 Task: Install and configure the Visual Studio Live Share extension in Visual Studio Code for collaborative coding.
Action: Mouse moved to (14, 164)
Screenshot: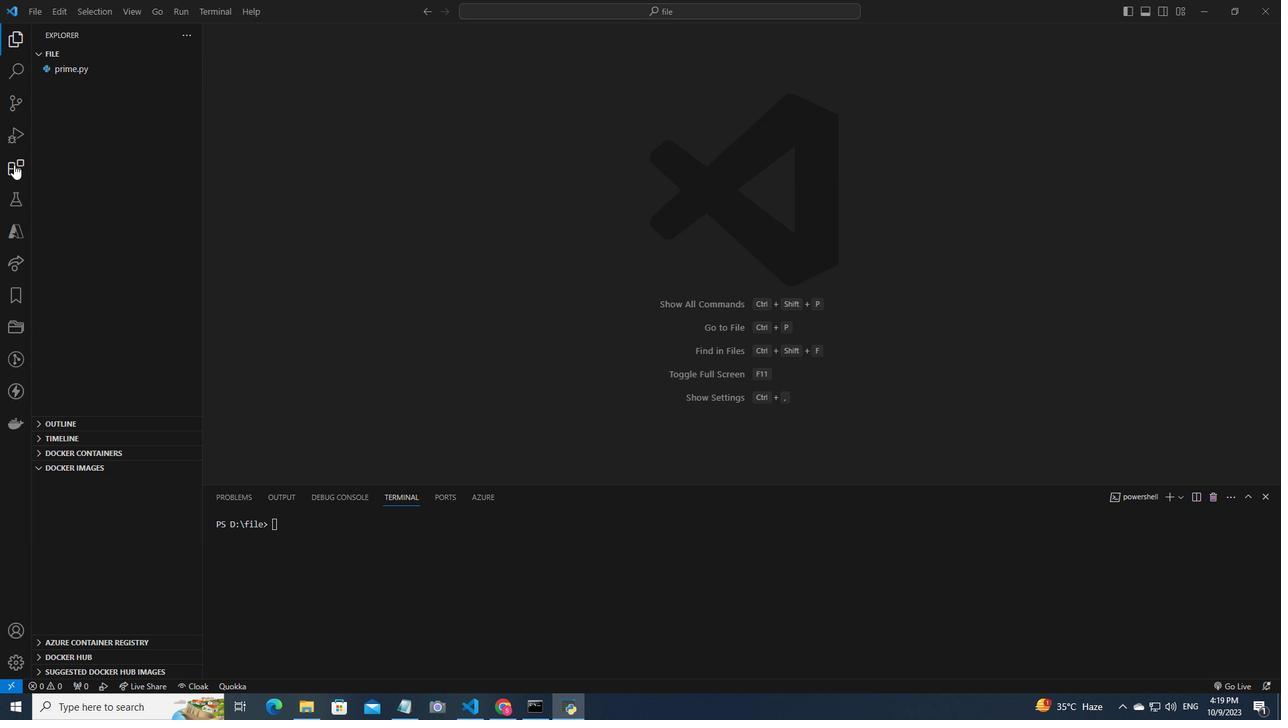 
Action: Mouse pressed left at (14, 164)
Screenshot: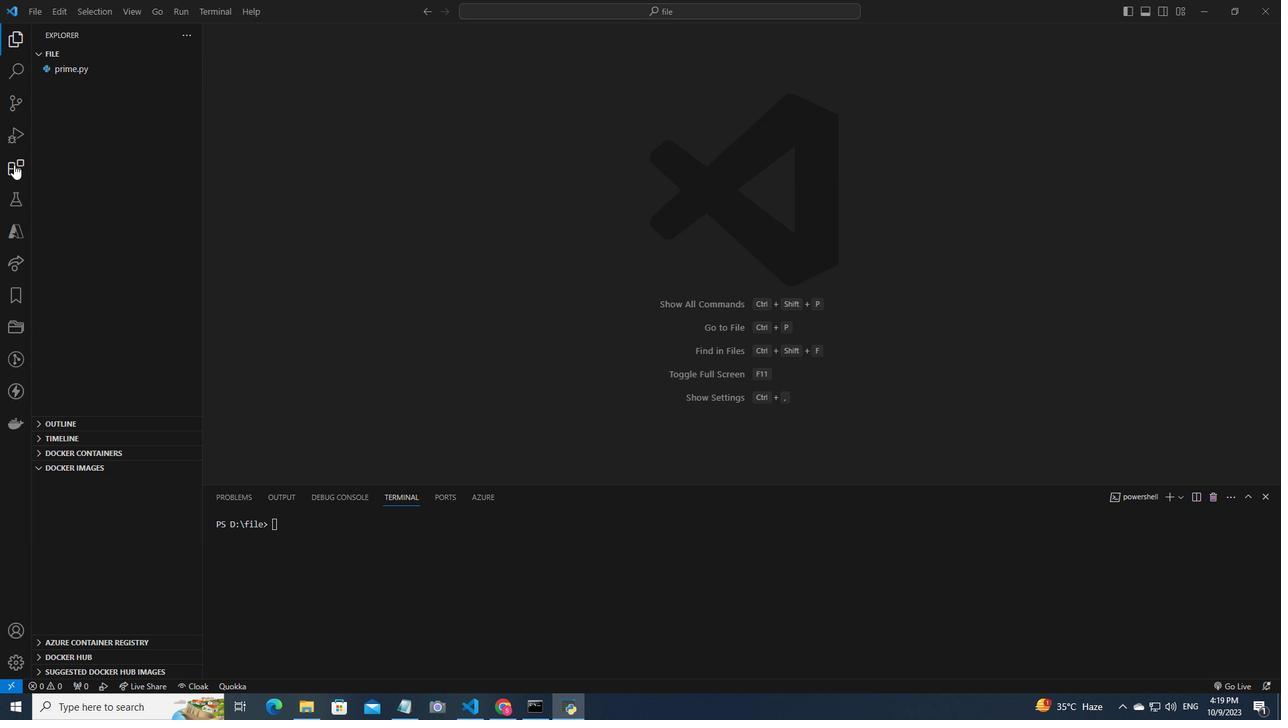 
Action: Mouse moved to (132, 56)
Screenshot: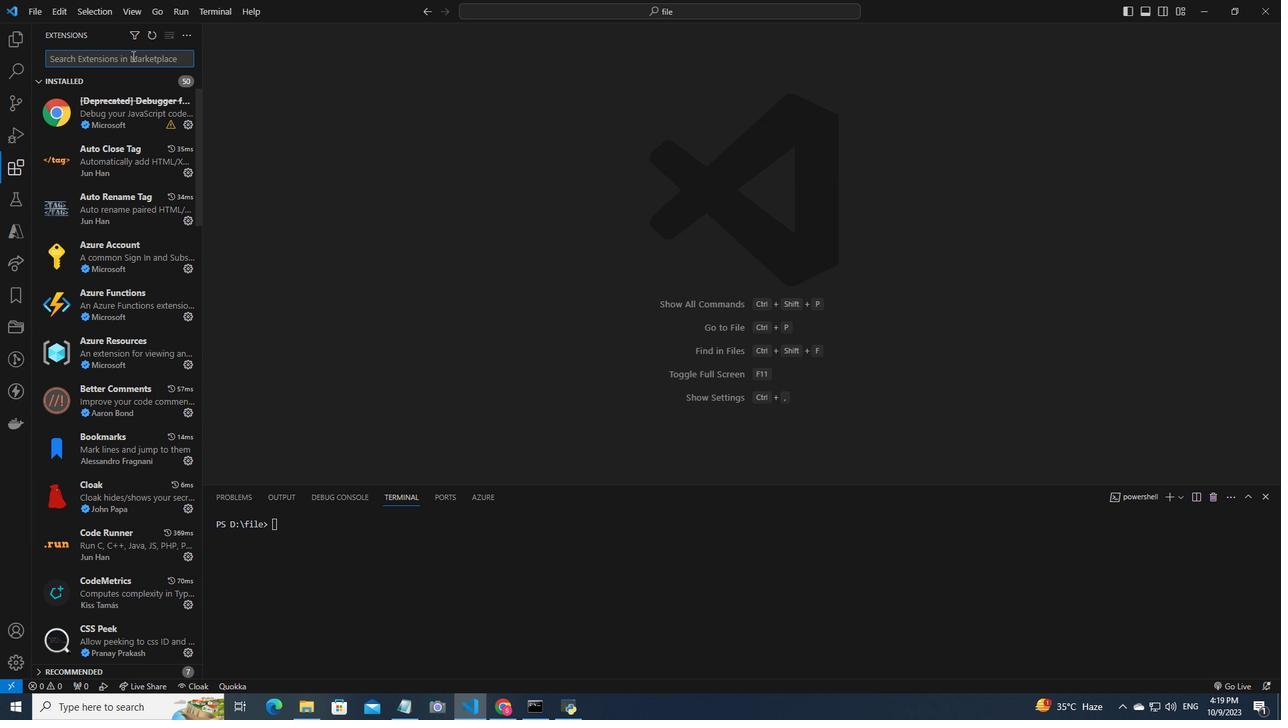 
Action: Mouse pressed left at (132, 56)
Screenshot: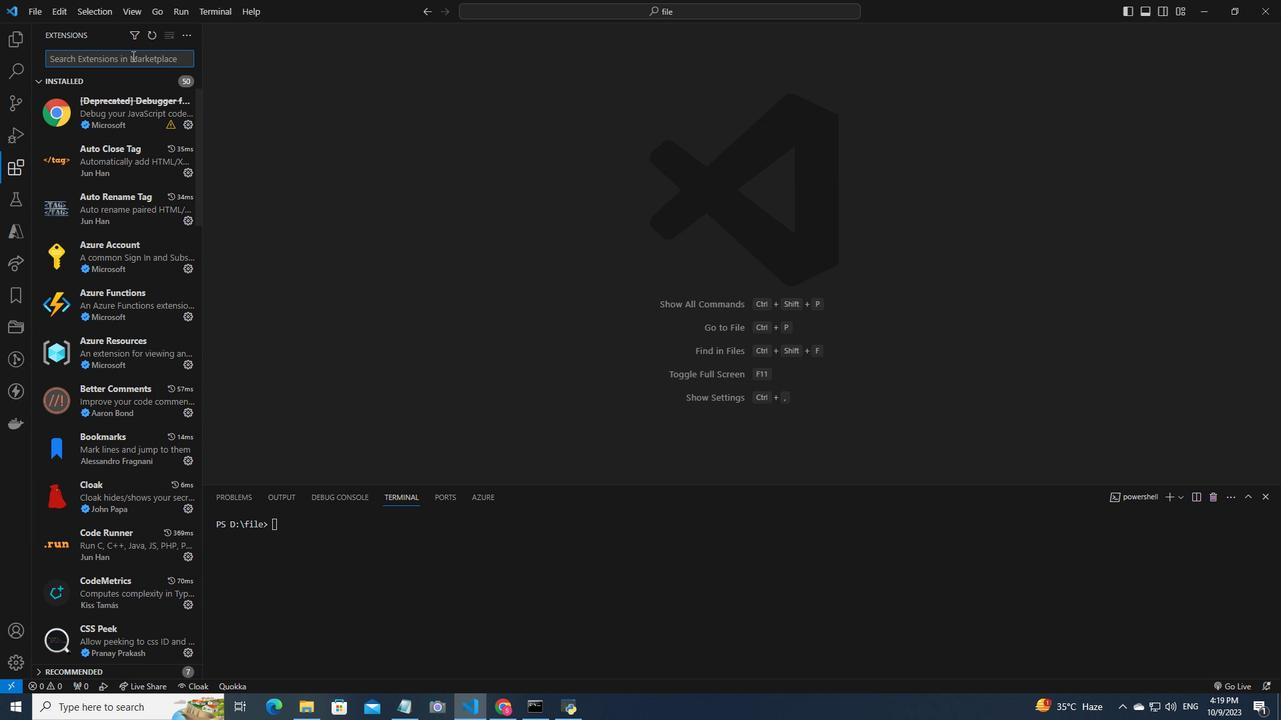 
Action: Key pressed live<Key.space>share
Screenshot: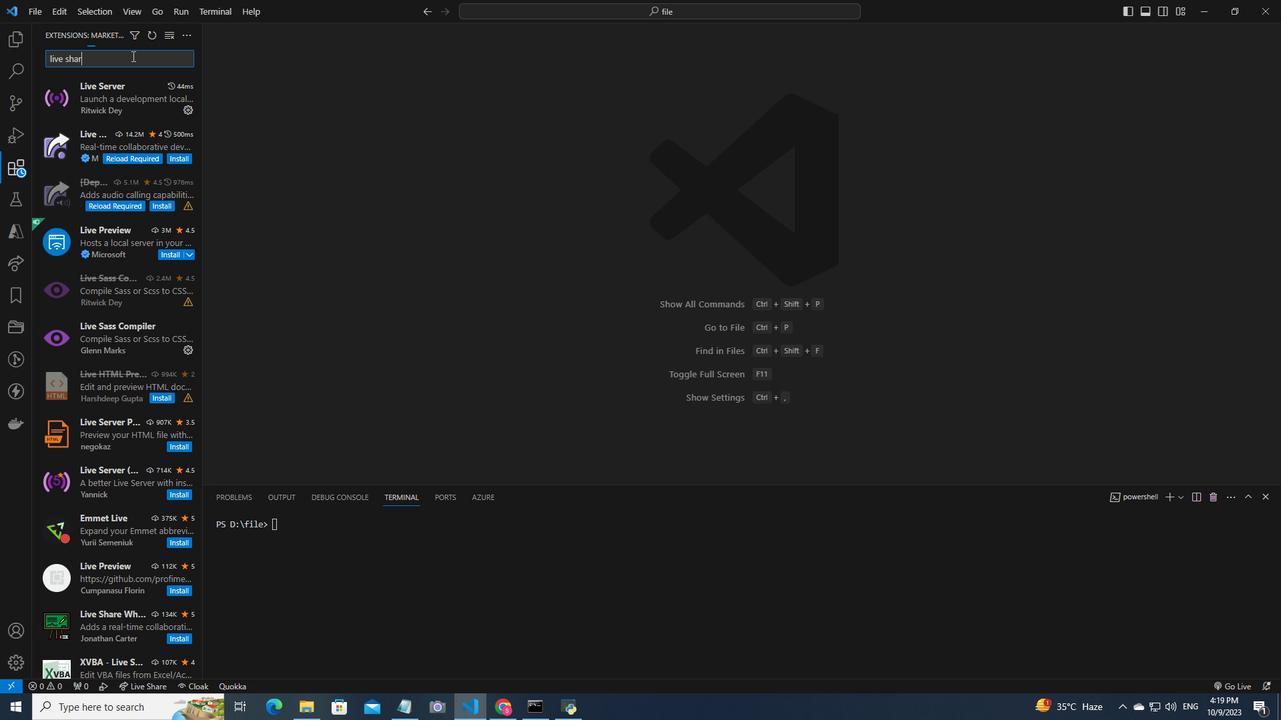 
Action: Mouse moved to (85, 96)
Screenshot: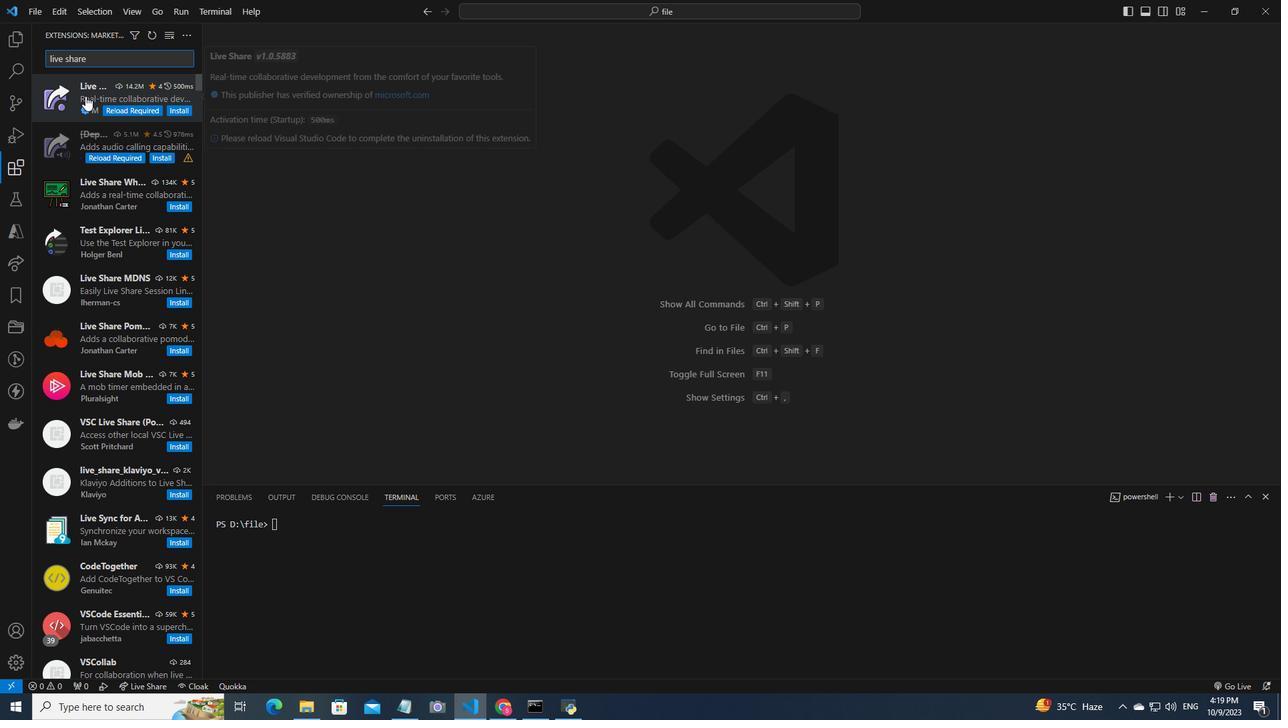 
Action: Mouse pressed left at (85, 96)
Screenshot: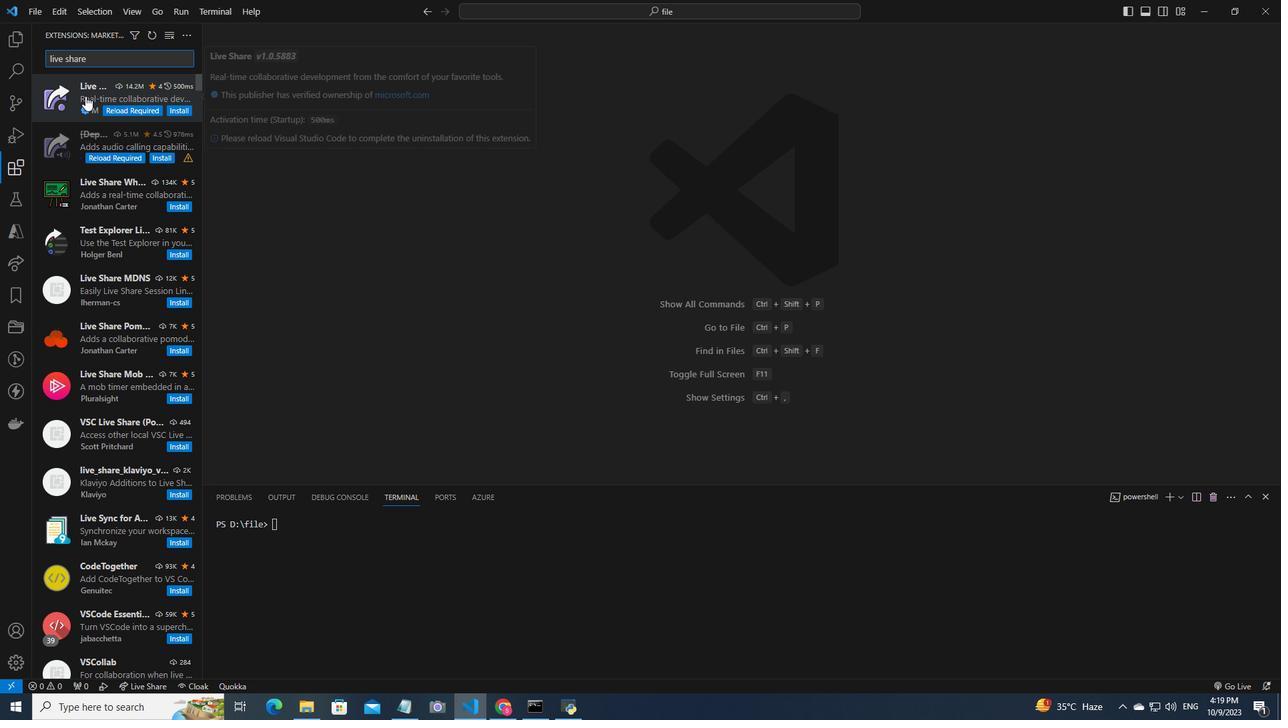 
Action: Mouse moved to (504, 128)
Screenshot: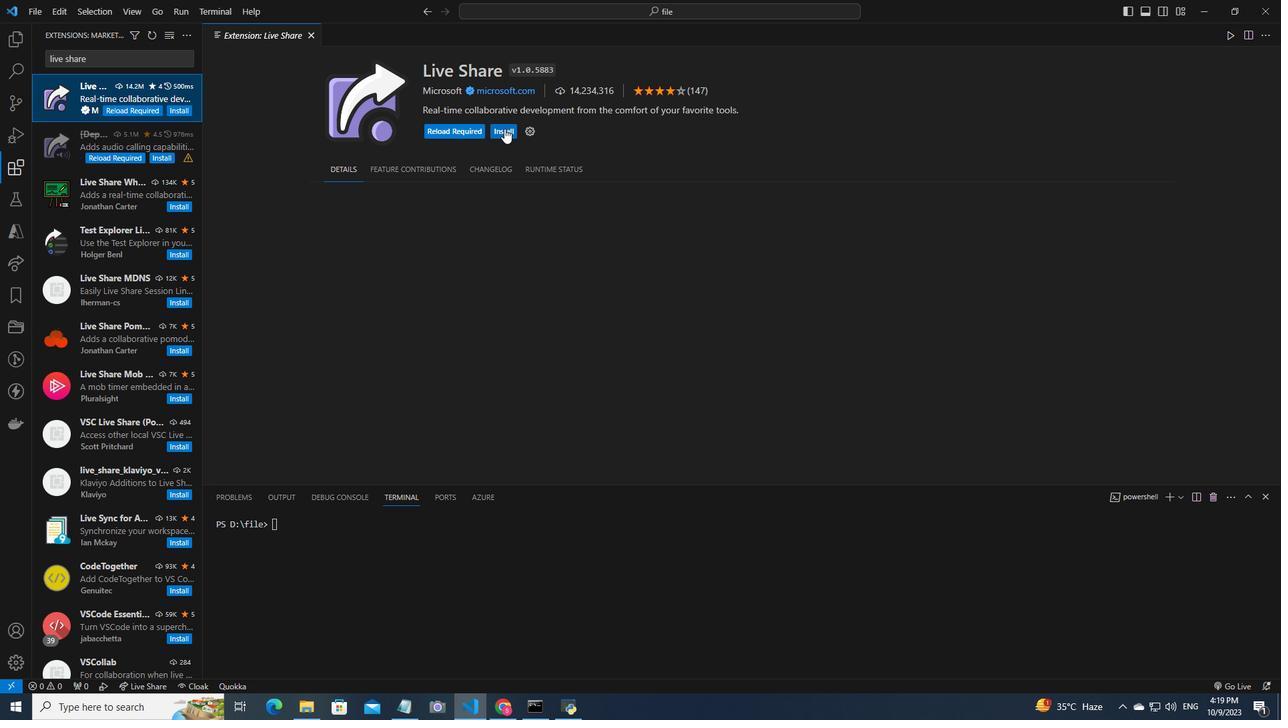 
Action: Mouse pressed left at (504, 128)
Screenshot: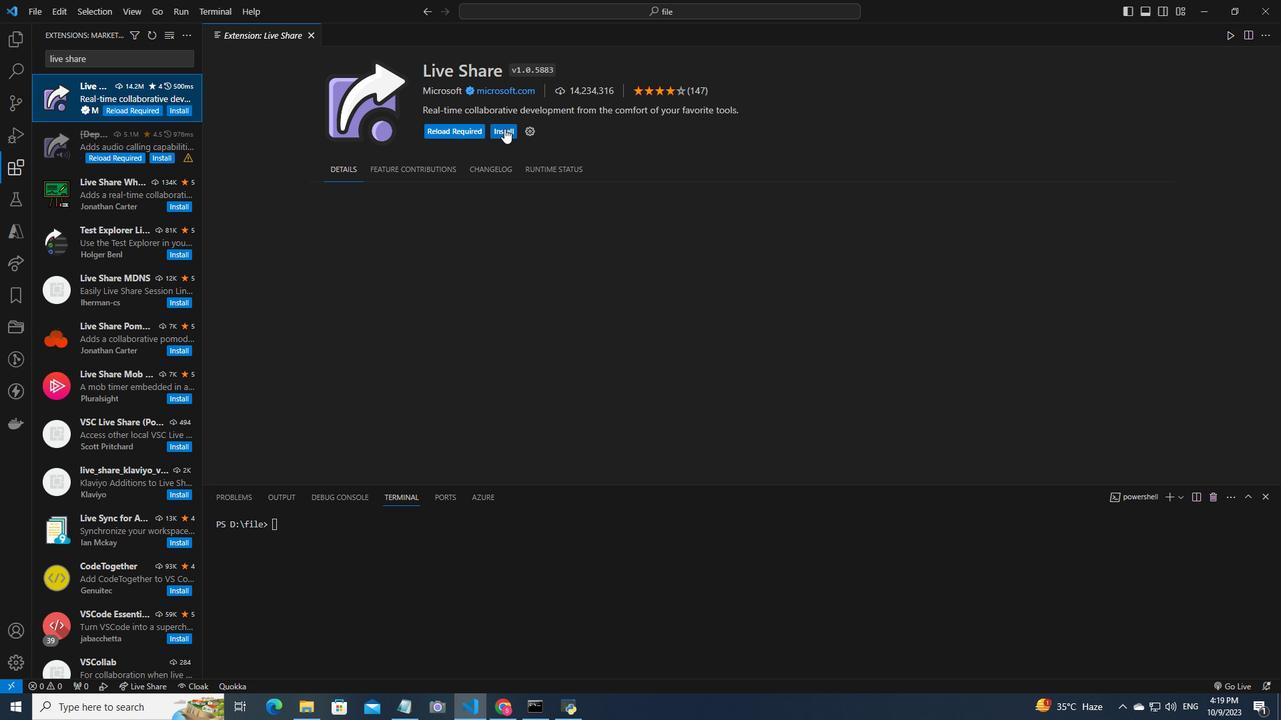 
Action: Mouse moved to (186, 113)
Screenshot: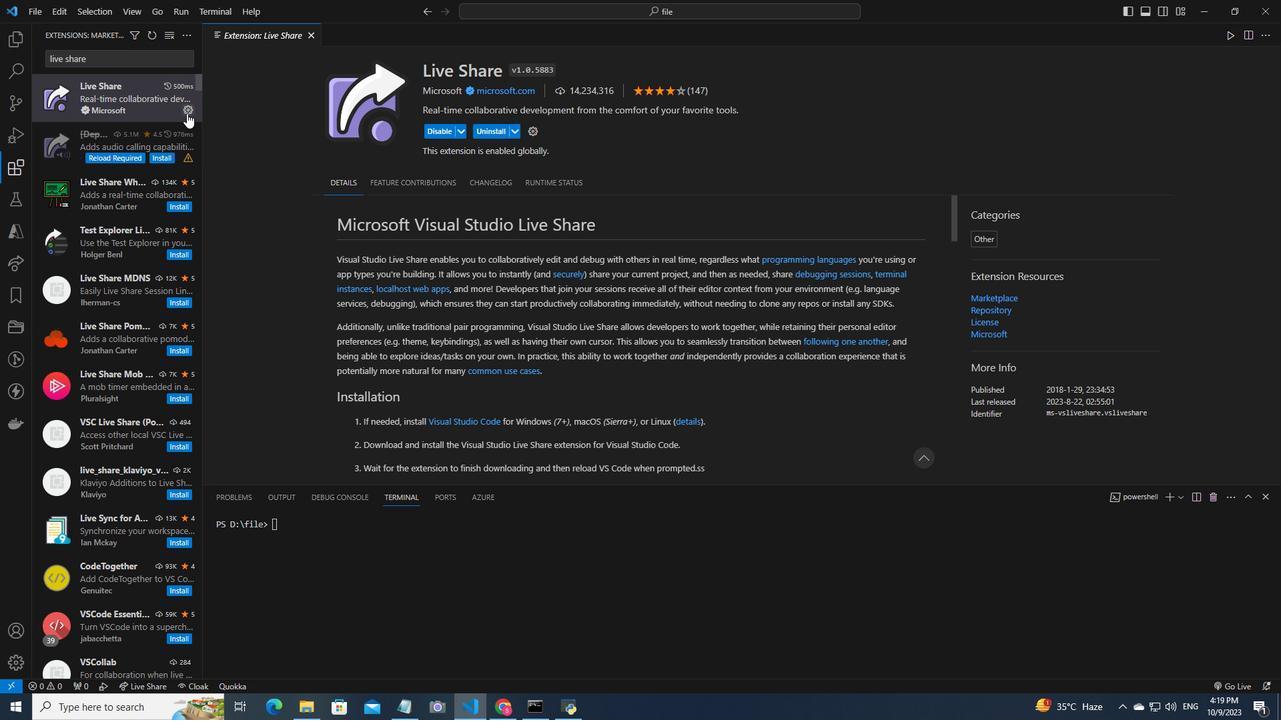 
Action: Mouse pressed left at (186, 113)
Screenshot: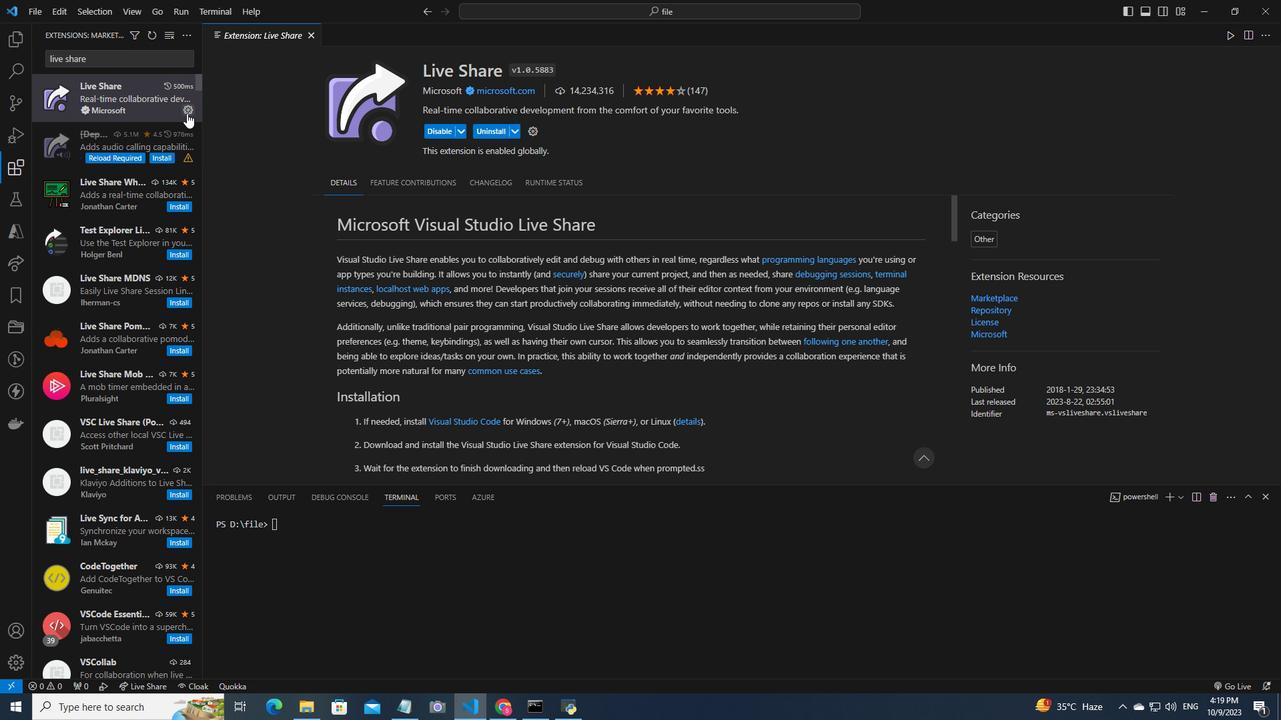 
Action: Mouse moved to (285, 225)
Screenshot: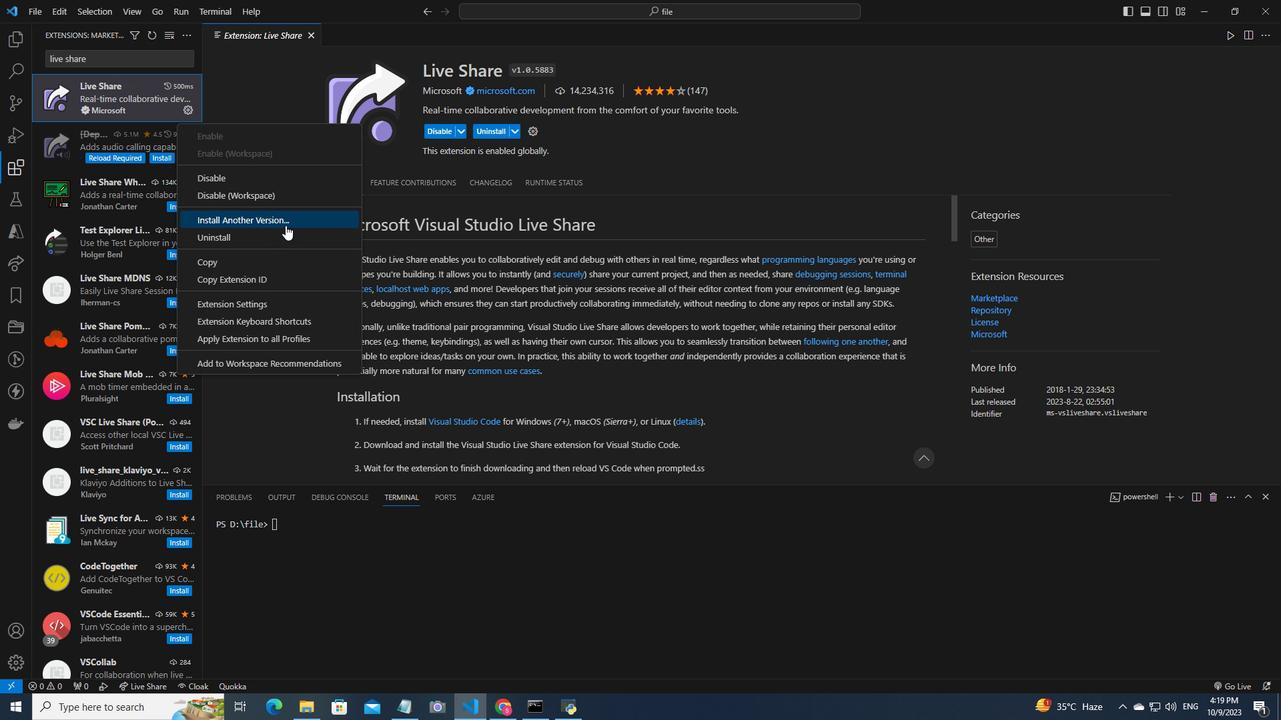 
Action: Mouse pressed left at (285, 225)
Screenshot: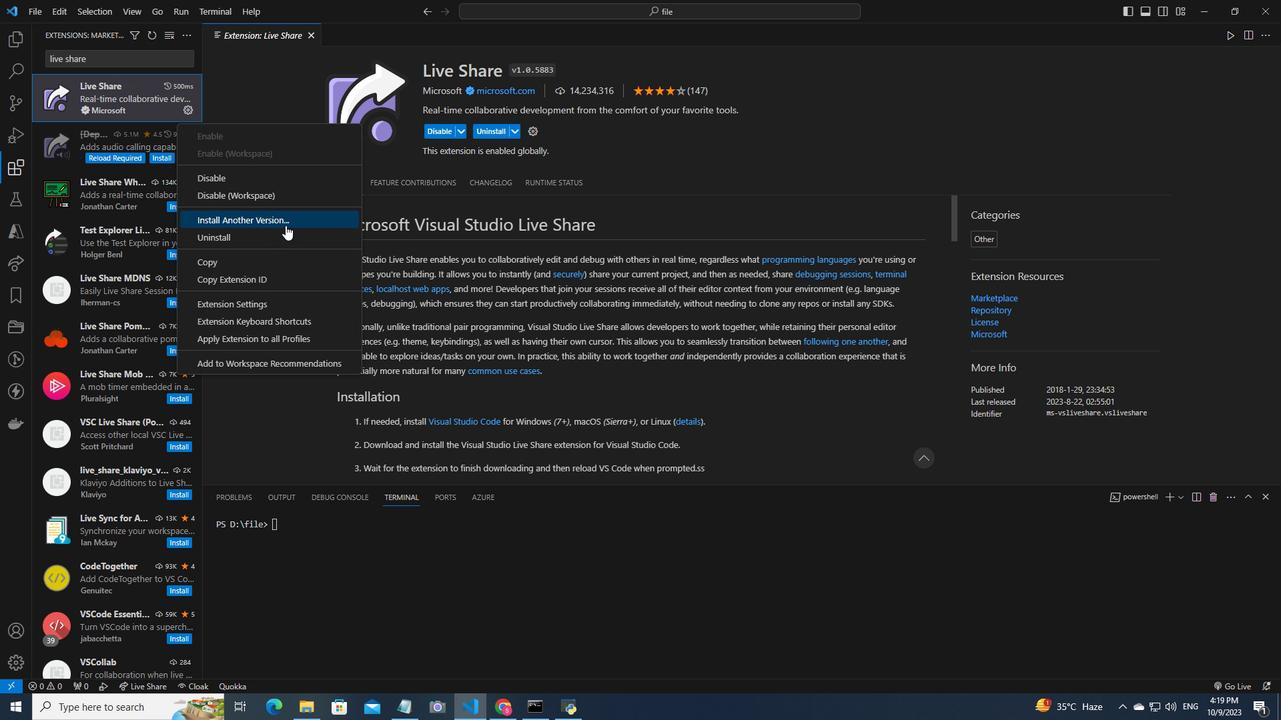 
Action: Mouse moved to (295, 148)
Screenshot: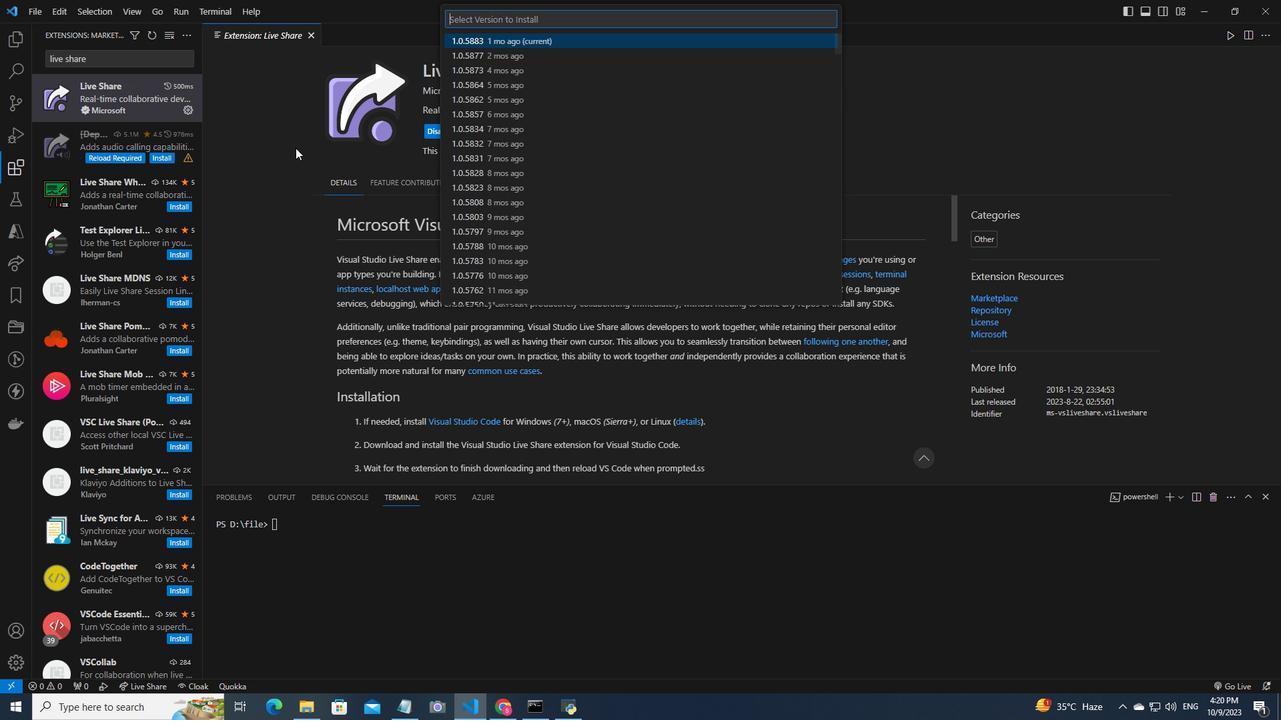 
